 Task: Add Four Sigmatic Reishi Mushroom Elixir-Pkt to the cart.
Action: Mouse pressed left at (16, 79)
Screenshot: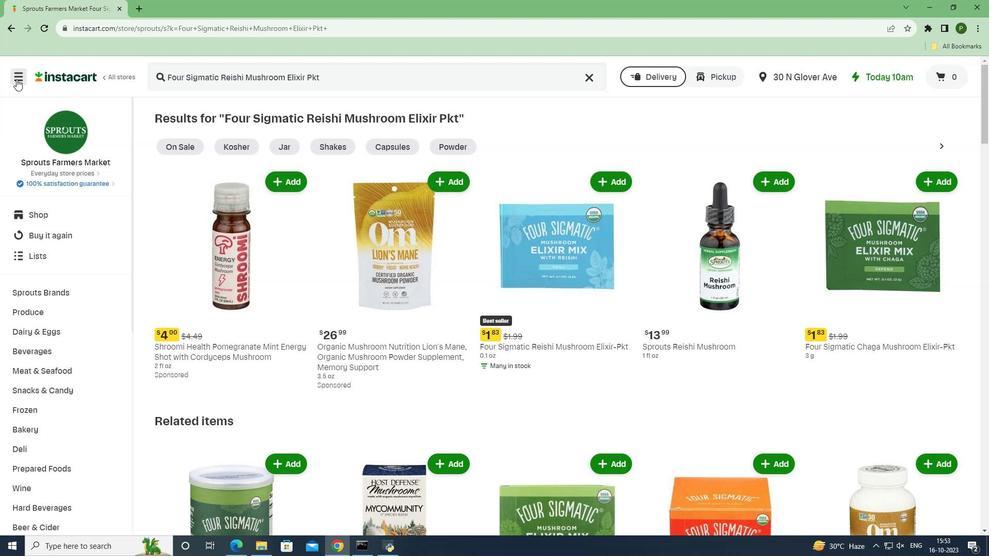 
Action: Mouse moved to (26, 273)
Screenshot: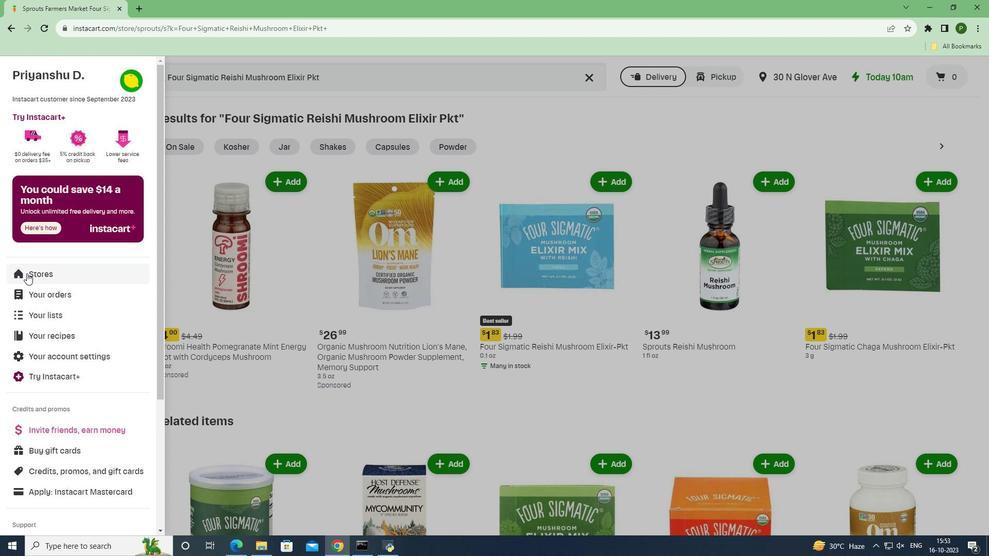 
Action: Mouse pressed left at (26, 273)
Screenshot: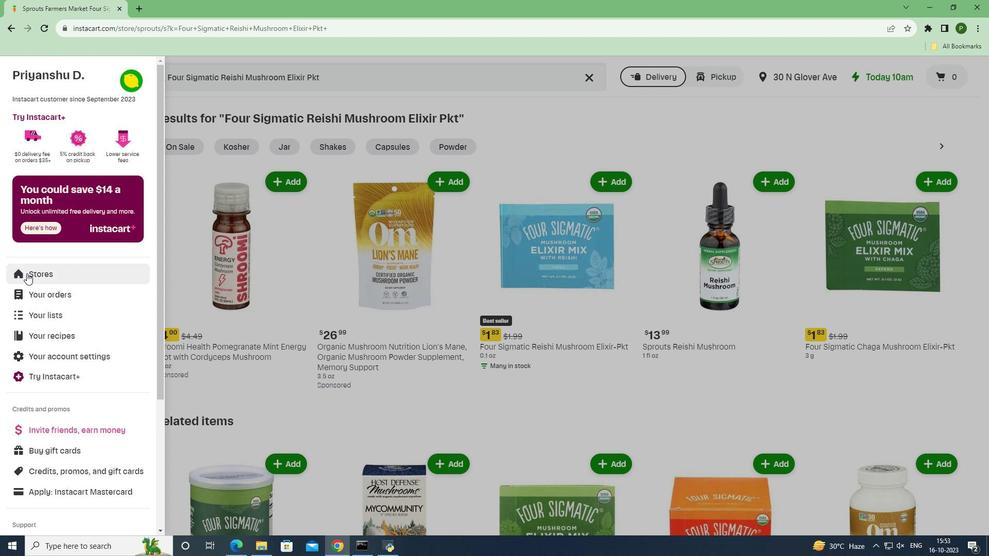 
Action: Mouse moved to (231, 123)
Screenshot: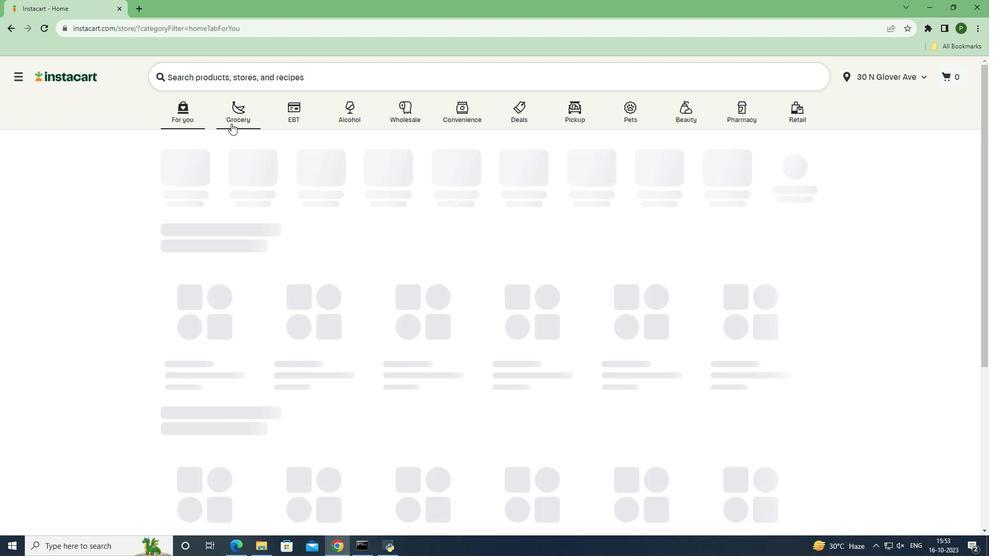
Action: Mouse pressed left at (231, 123)
Screenshot: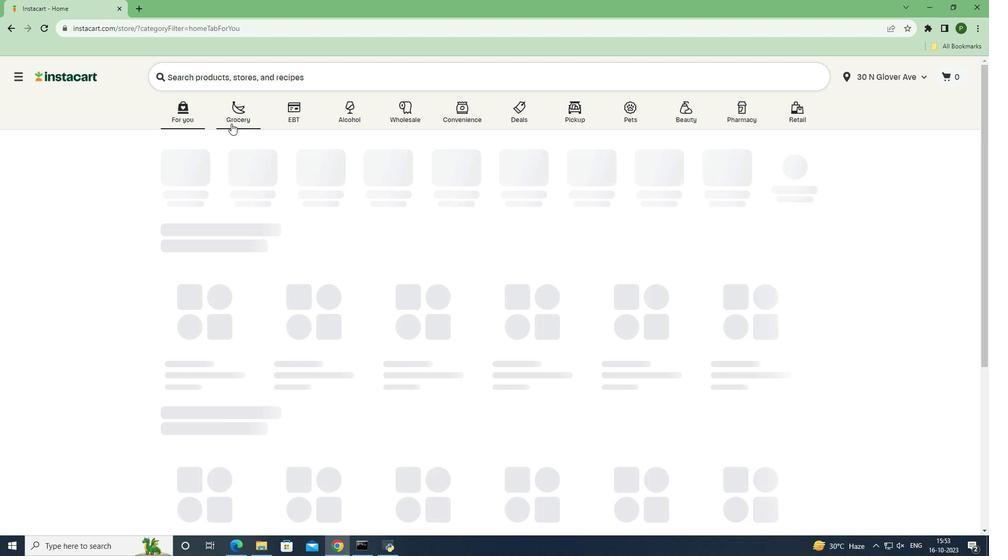
Action: Mouse moved to (650, 247)
Screenshot: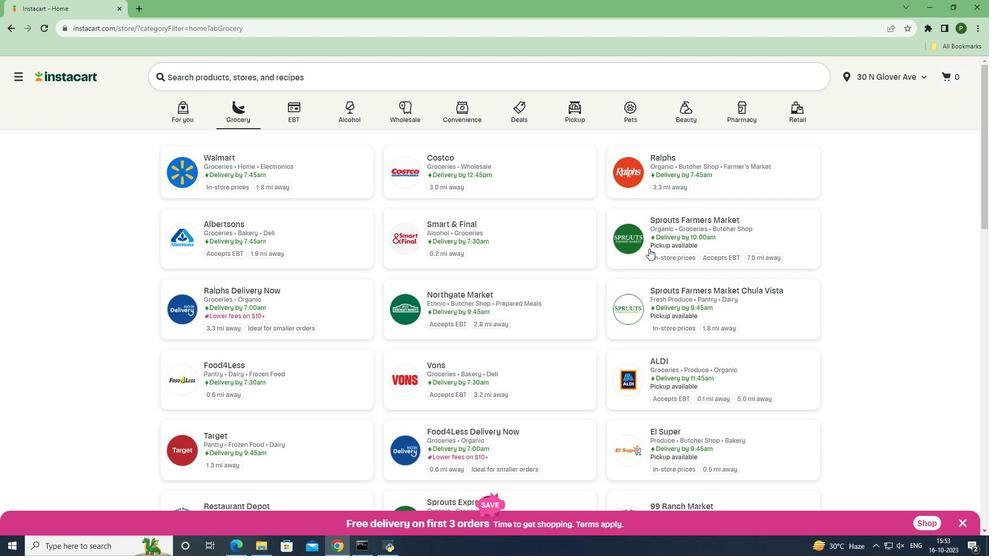 
Action: Mouse pressed left at (650, 247)
Screenshot: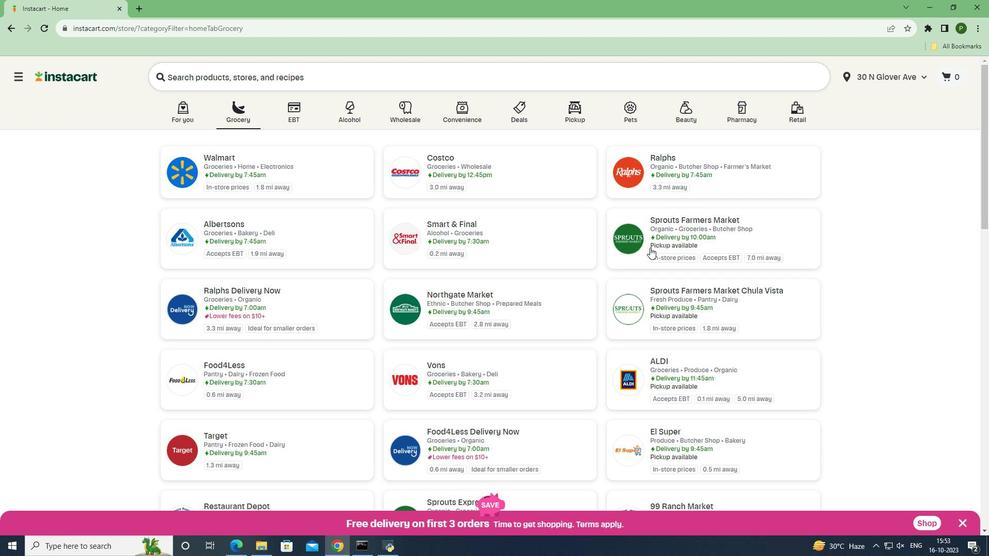 
Action: Mouse moved to (53, 352)
Screenshot: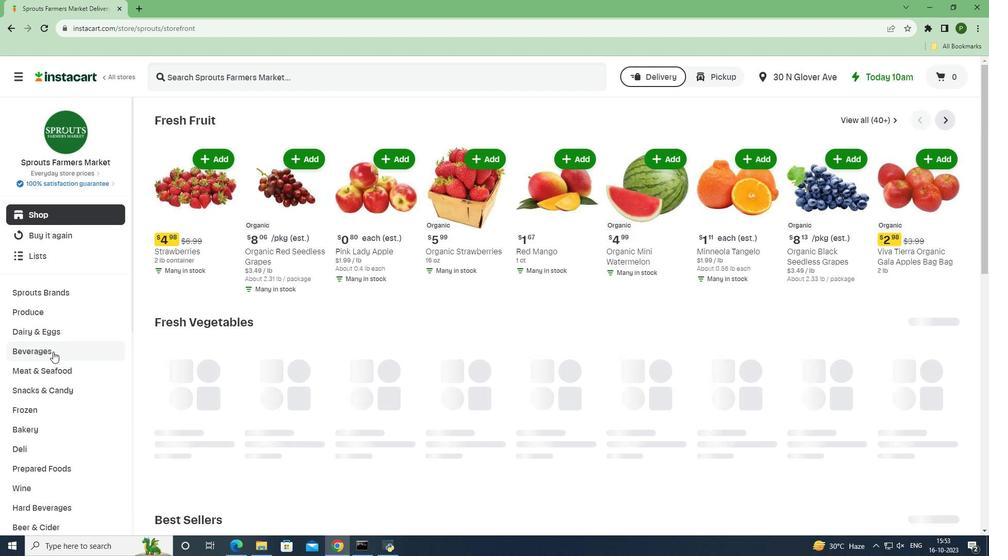 
Action: Mouse pressed left at (53, 352)
Screenshot: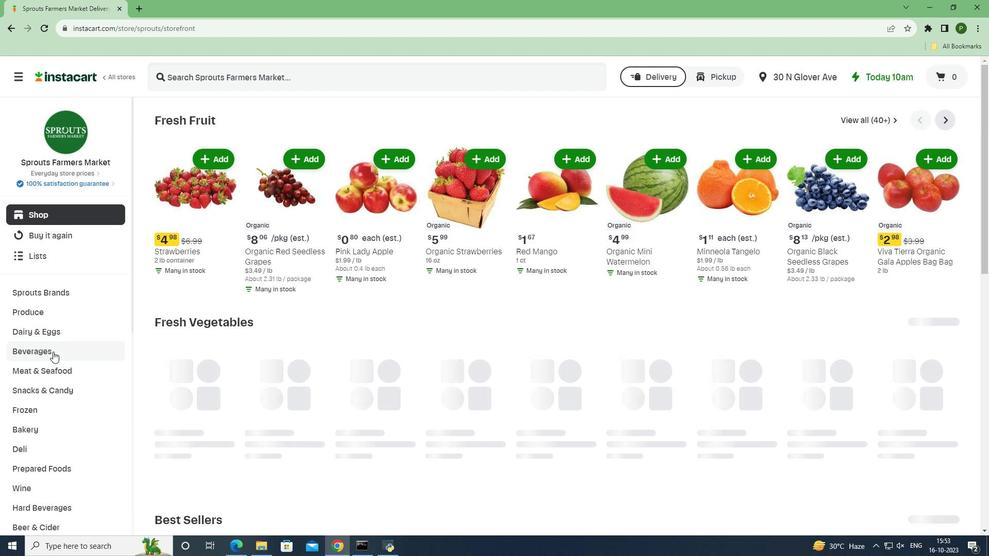
Action: Mouse moved to (928, 144)
Screenshot: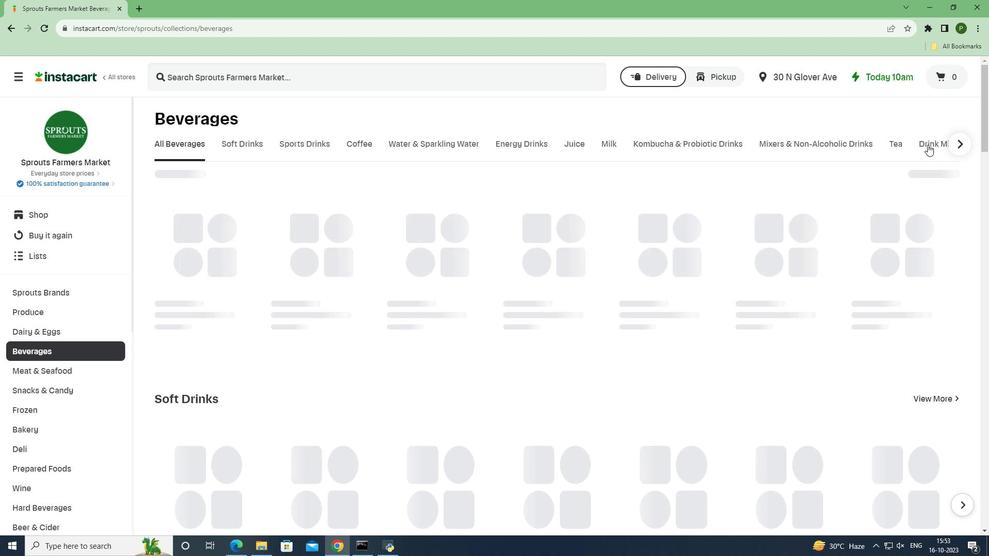 
Action: Mouse pressed left at (928, 144)
Screenshot: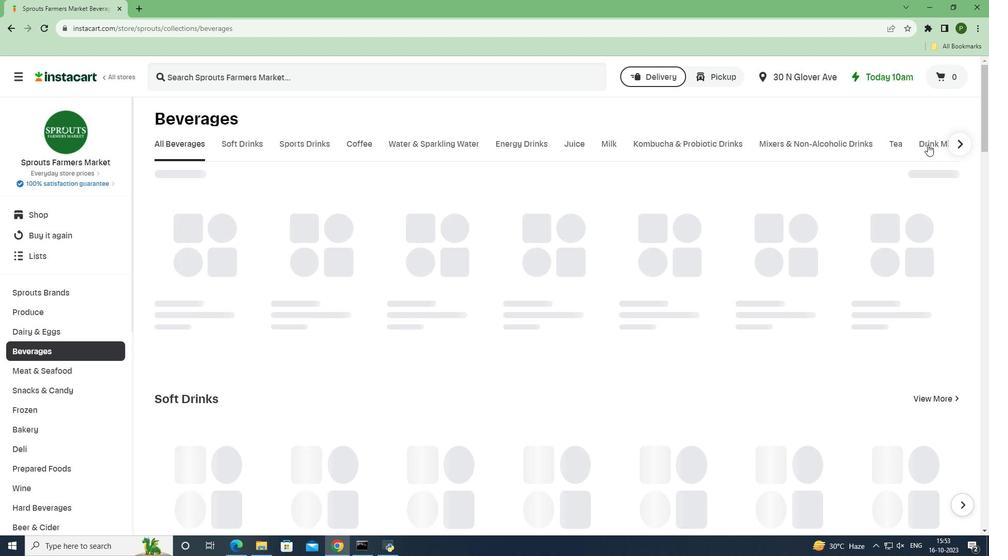 
Action: Mouse moved to (265, 184)
Screenshot: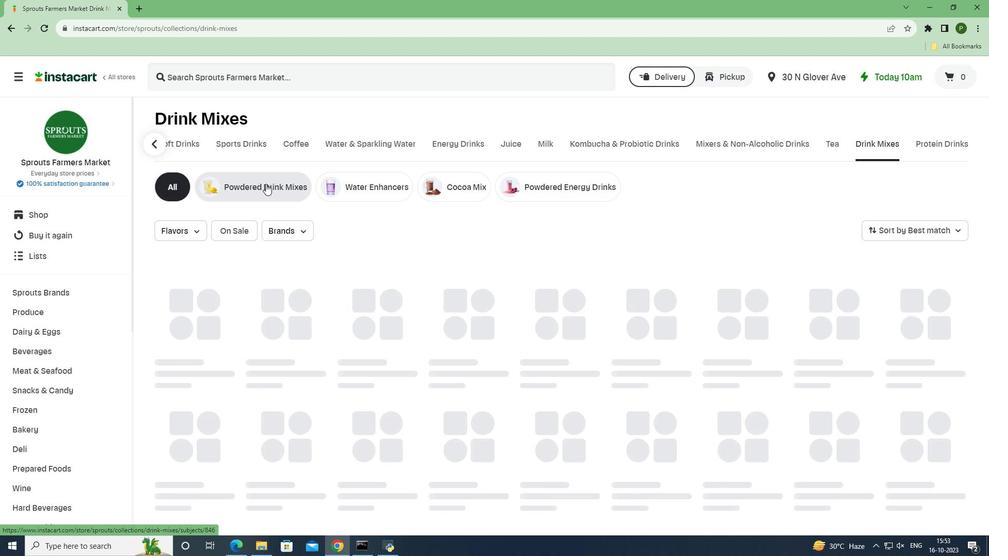 
Action: Mouse pressed left at (265, 184)
Screenshot: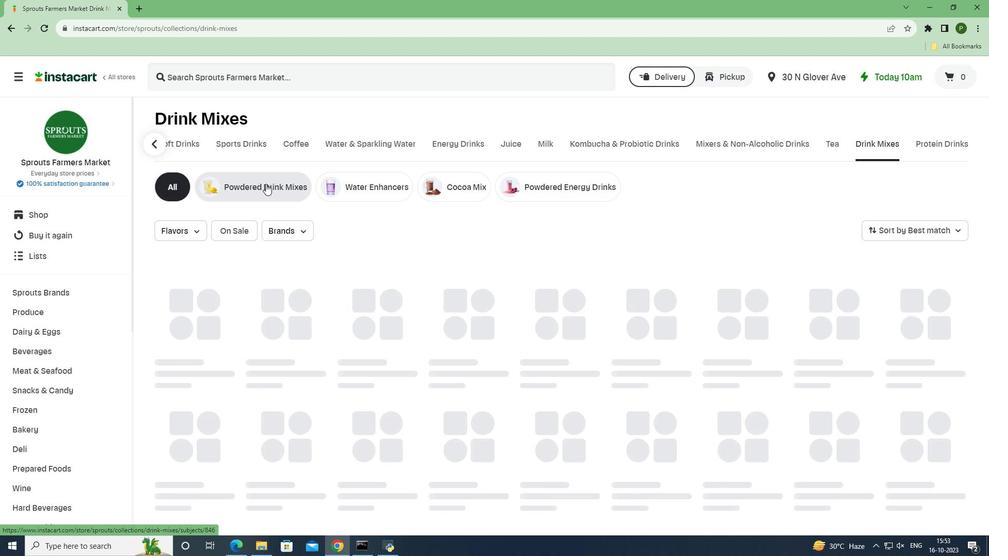 
Action: Mouse moved to (251, 79)
Screenshot: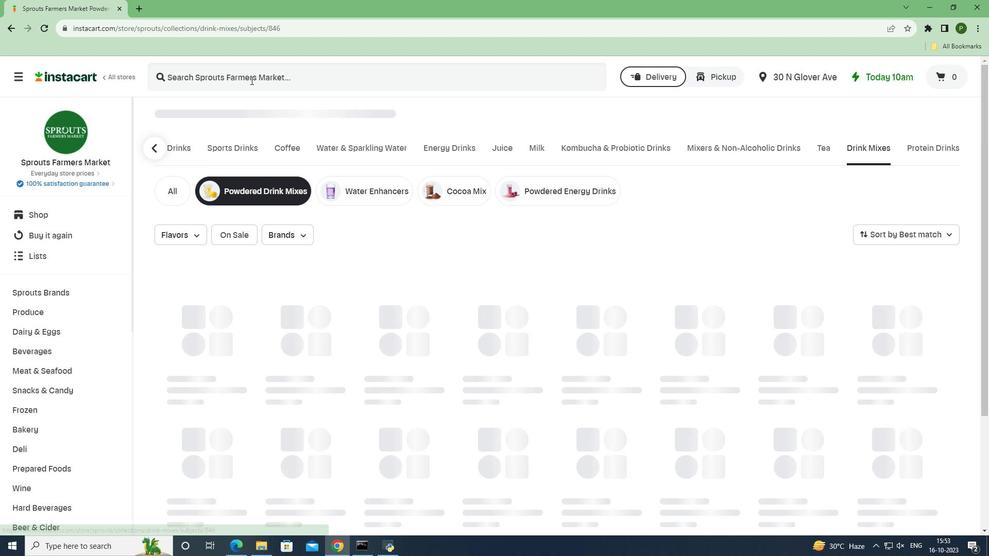
Action: Mouse pressed left at (251, 79)
Screenshot: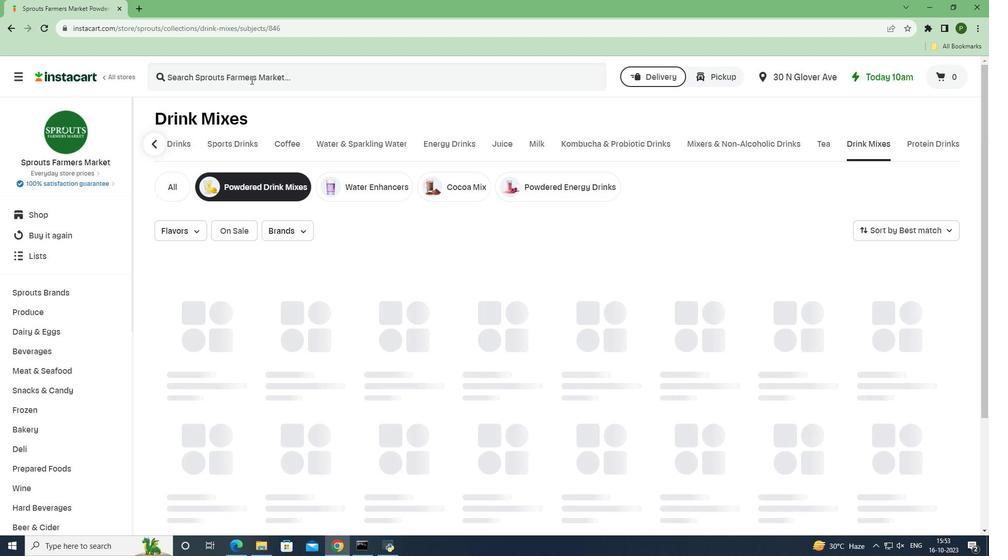 
Action: Key pressed <Key.caps_lock>F<Key.caps_lock>our<Key.space><Key.caps_lock>S<Key.caps_lock>igmatic<Key.space><Key.caps_lock>R<Key.caps_lock>eishi<Key.space><Key.caps_lock>M<Key.caps_lock>ushroom<Key.space><Key.caps_lock>E<Key.caps_lock>lixir<Key.space><Key.caps_lock>P<Key.caps_lock>kt<Key.space><Key.enter>
Screenshot: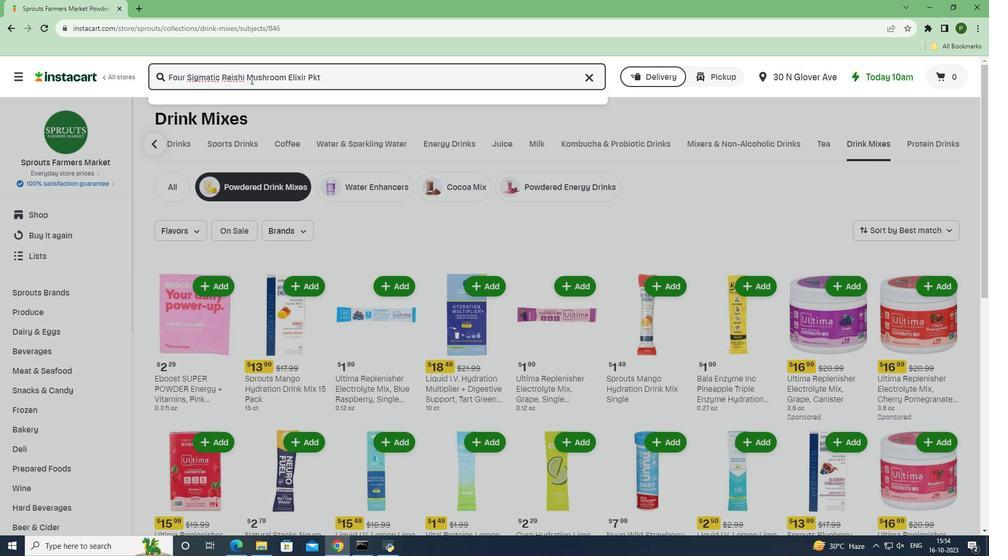
Action: Mouse moved to (608, 184)
Screenshot: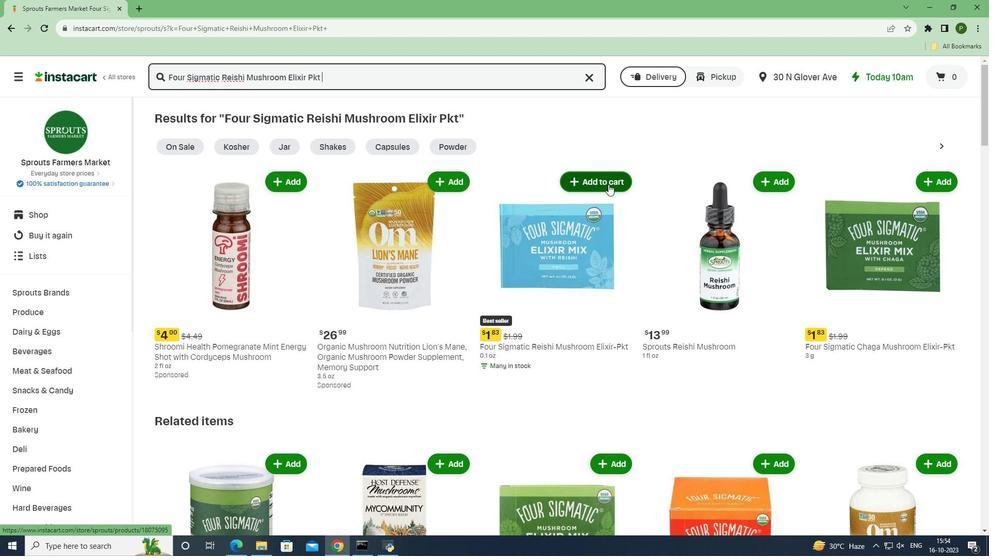 
Action: Mouse pressed left at (608, 184)
Screenshot: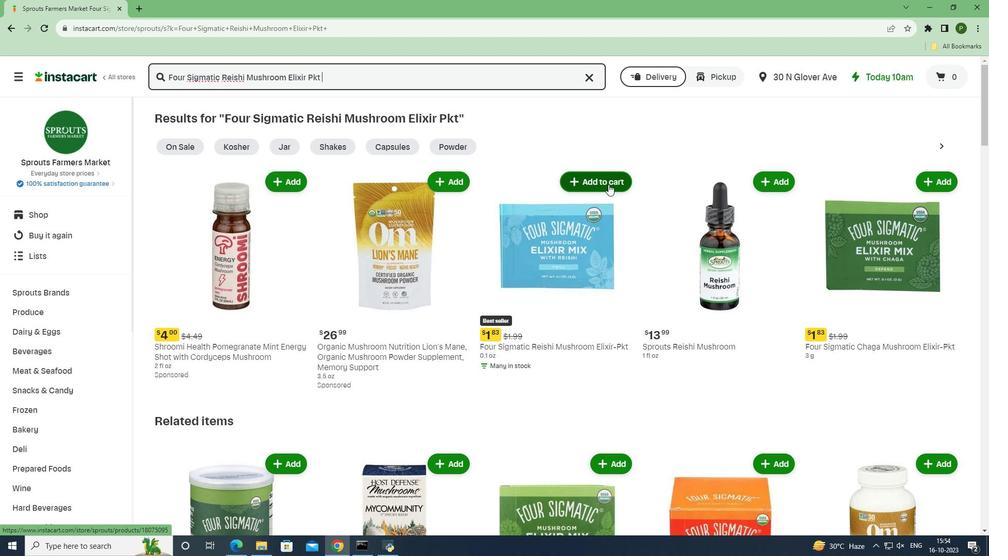 
Action: Mouse moved to (662, 272)
Screenshot: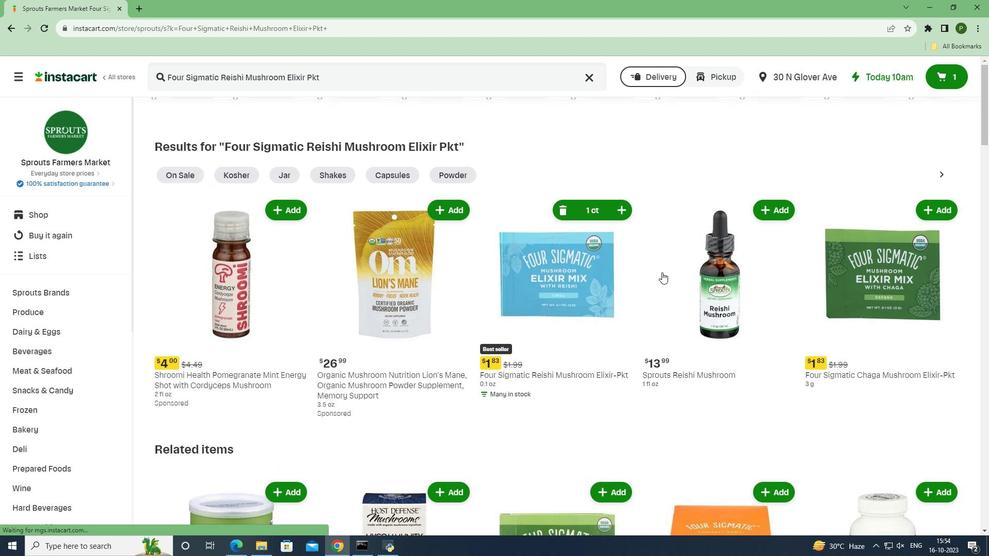 
